 Task: Add La Marca Prosecco to the cart.
Action: Mouse moved to (772, 313)
Screenshot: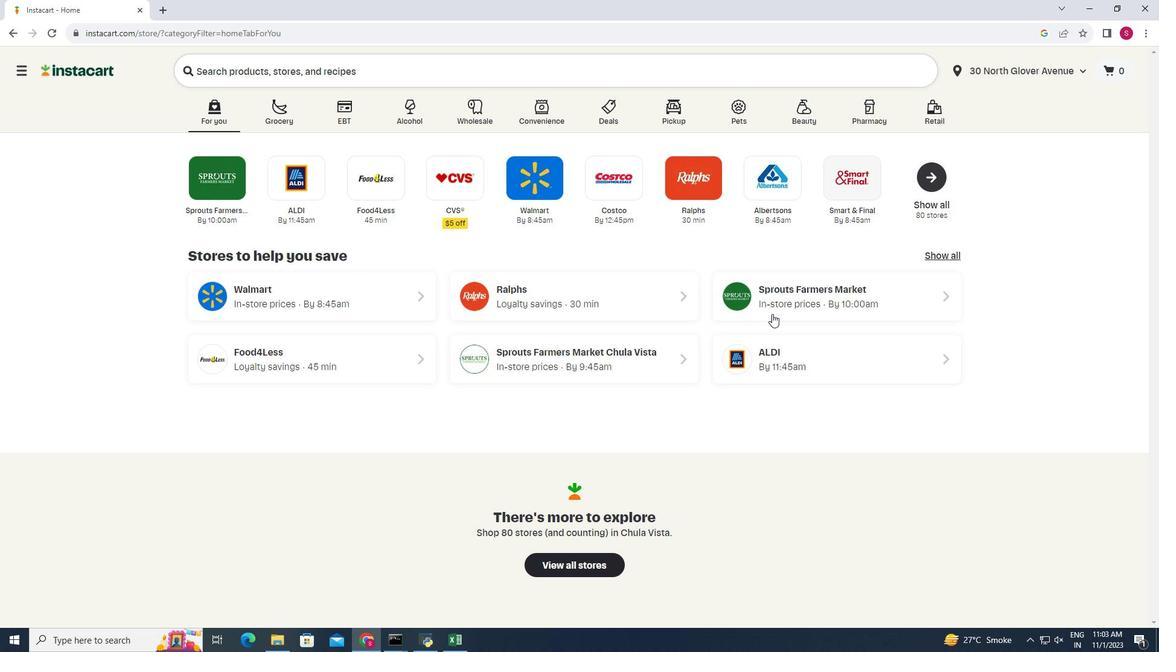 
Action: Mouse pressed left at (772, 313)
Screenshot: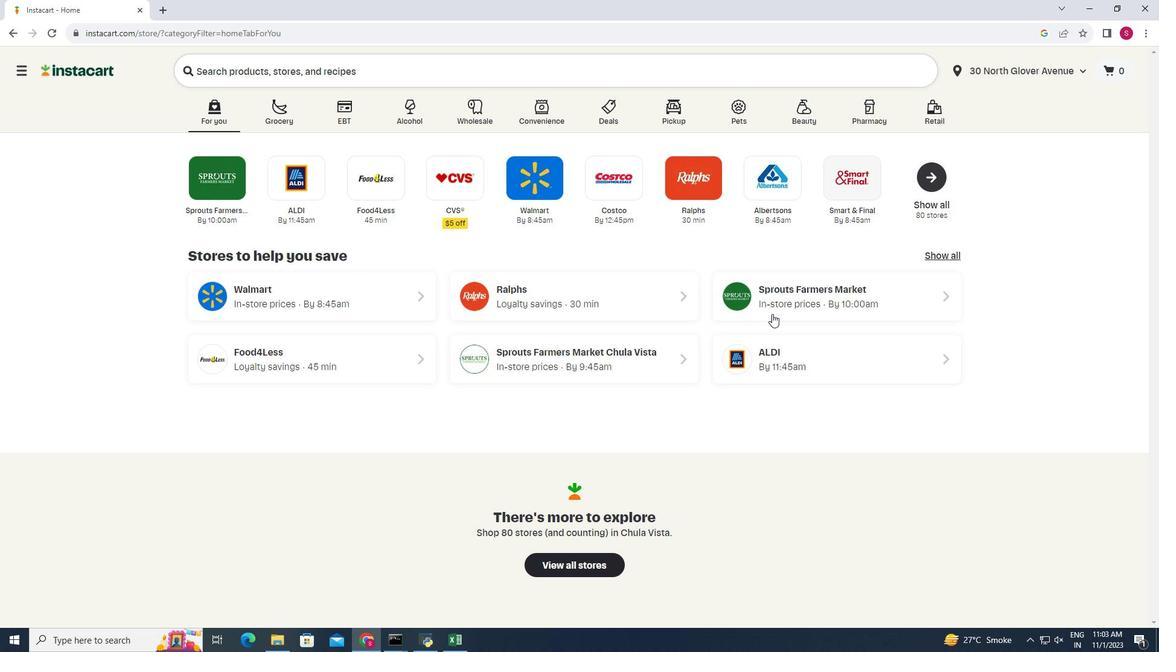 
Action: Mouse moved to (36, 578)
Screenshot: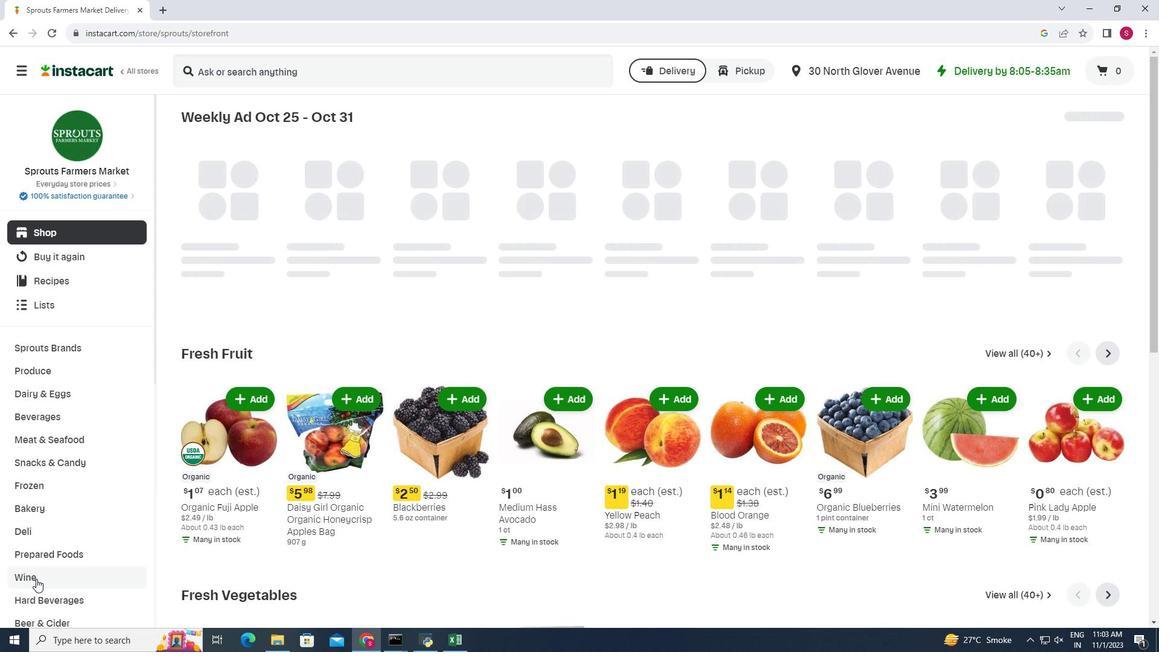 
Action: Mouse pressed left at (36, 578)
Screenshot: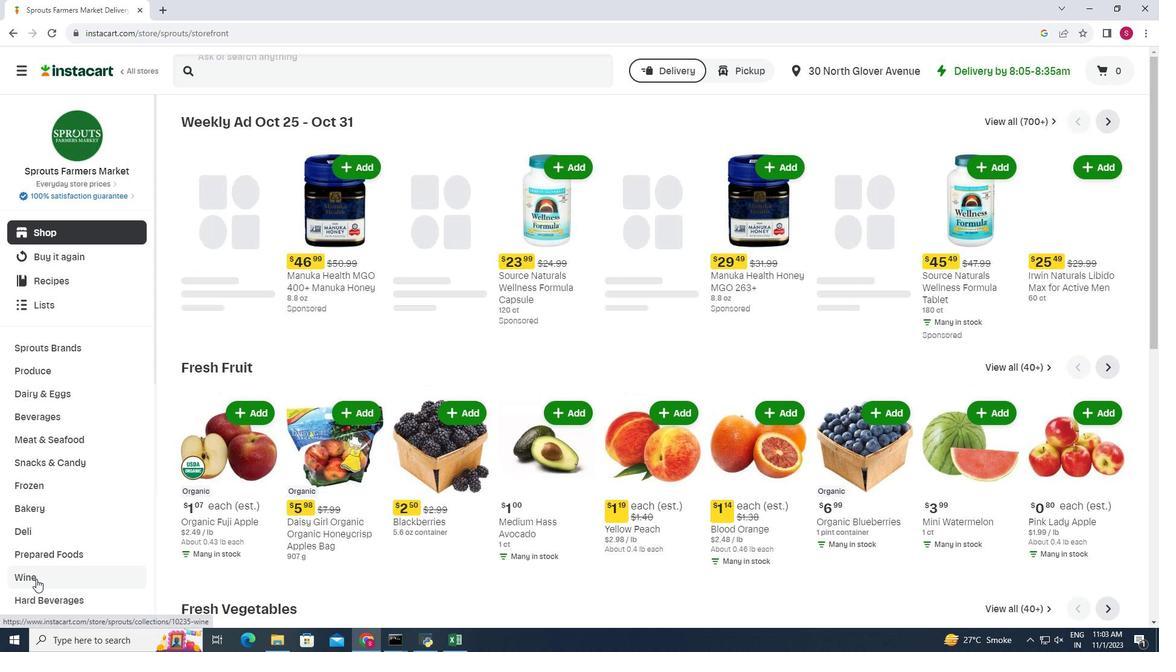 
Action: Mouse moved to (423, 149)
Screenshot: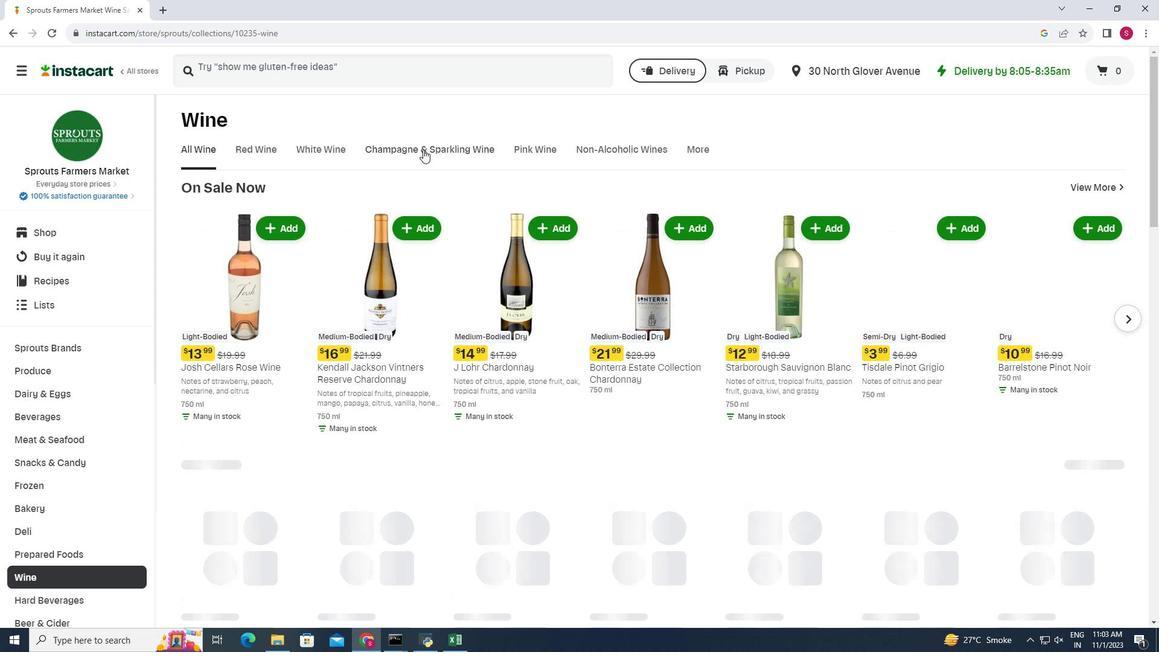 
Action: Mouse pressed left at (423, 149)
Screenshot: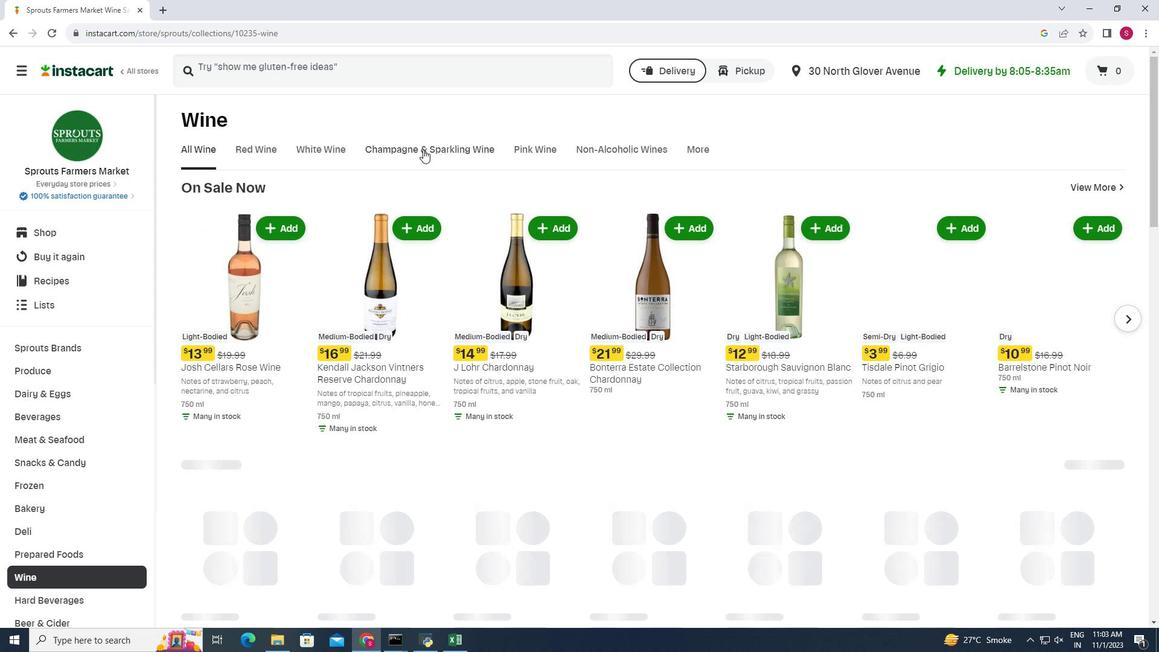 
Action: Mouse moved to (623, 238)
Screenshot: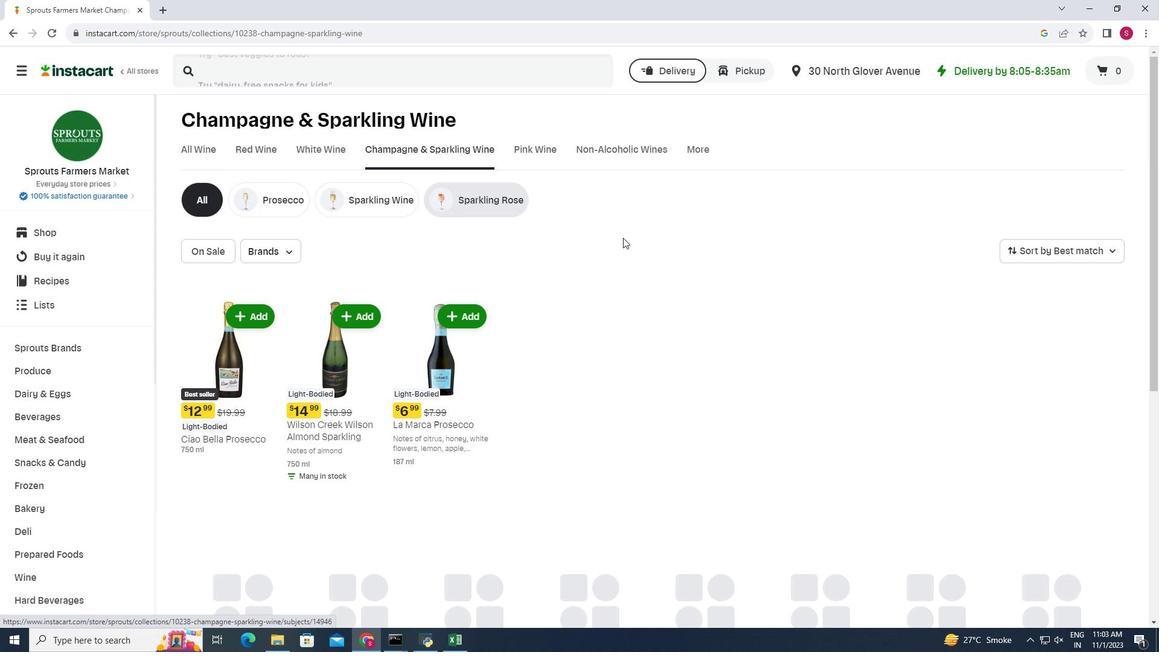 
Action: Mouse scrolled (623, 237) with delta (0, 0)
Screenshot: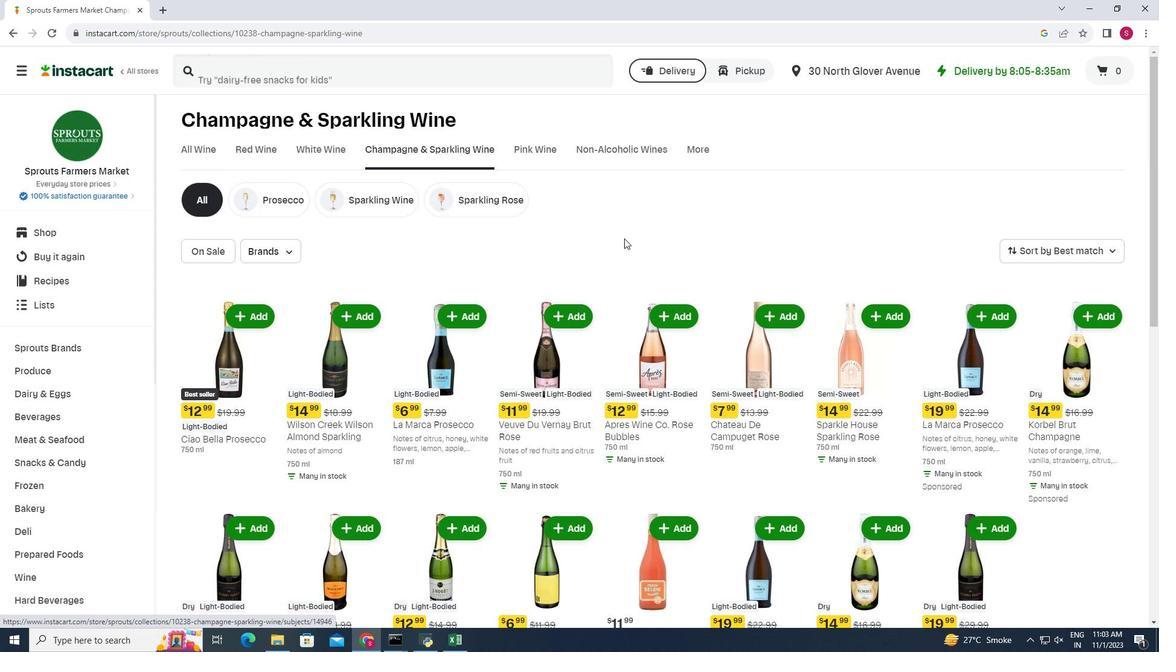 
Action: Mouse moved to (624, 238)
Screenshot: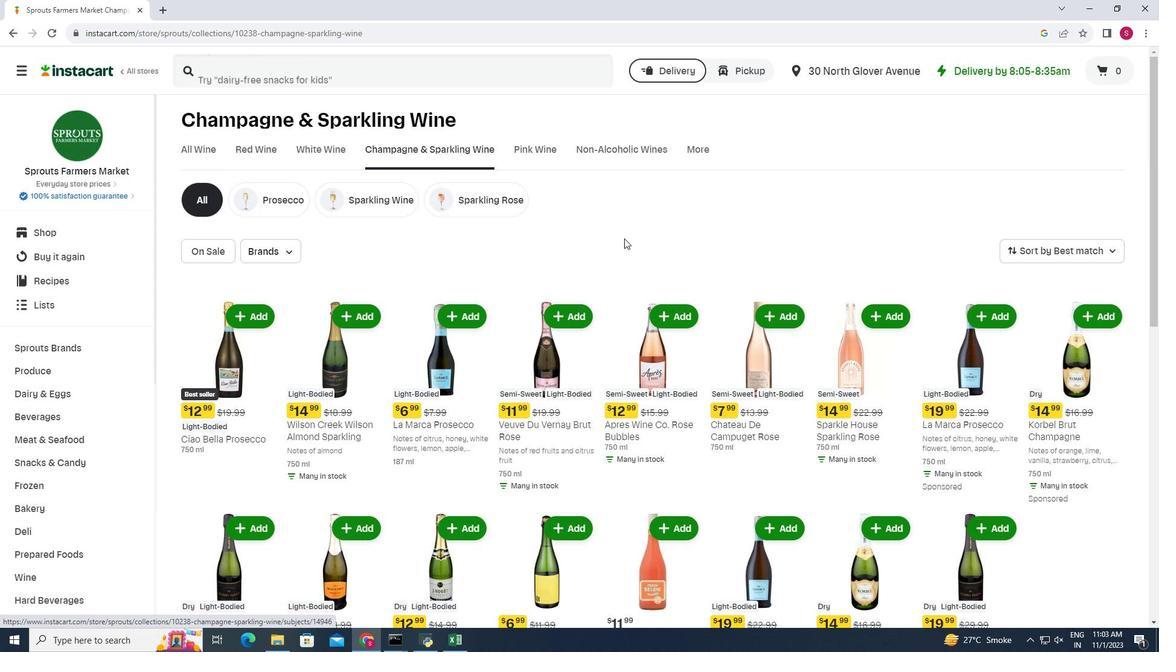 
Action: Mouse scrolled (624, 237) with delta (0, 0)
Screenshot: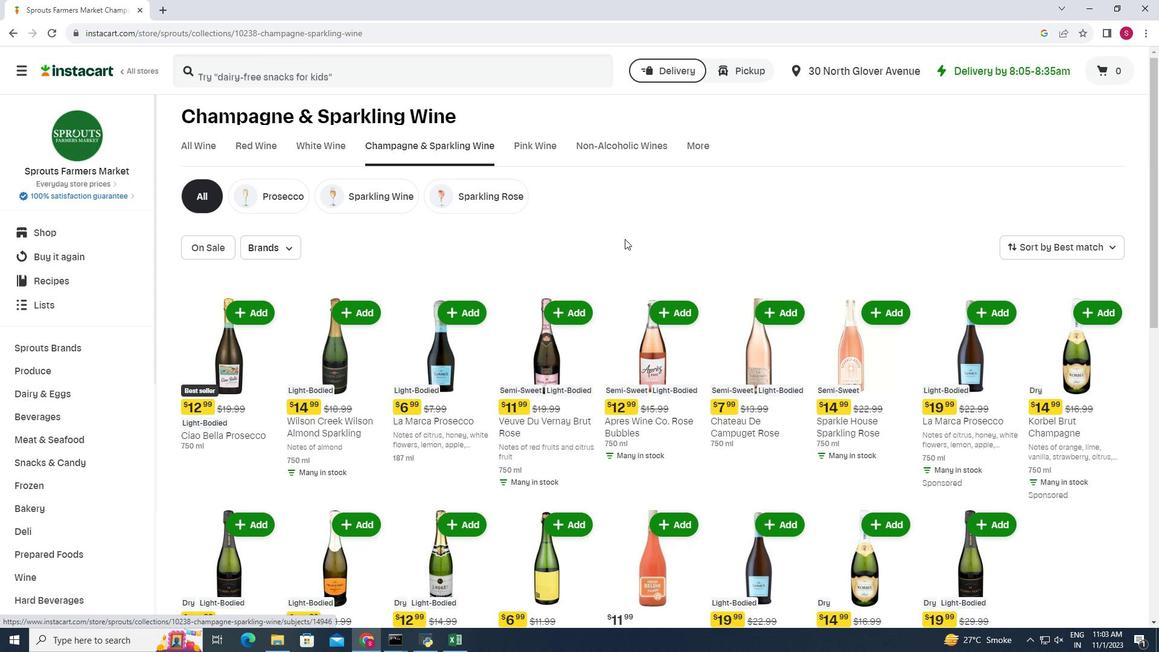 
Action: Mouse moved to (230, 301)
Screenshot: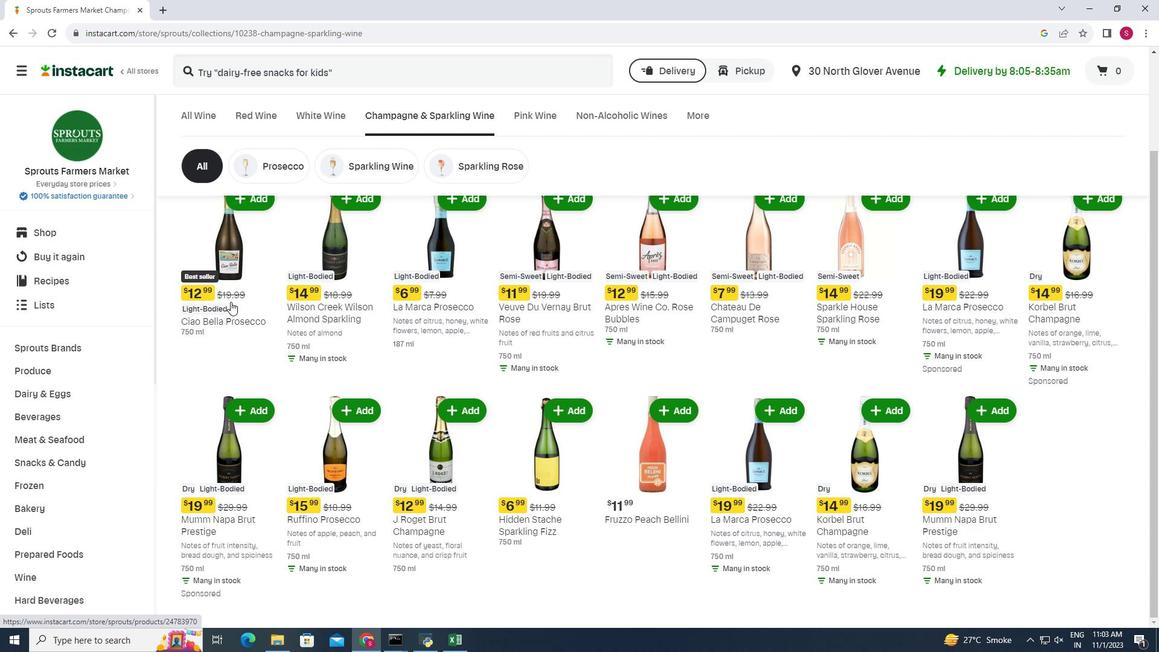 
Action: Mouse scrolled (230, 302) with delta (0, 0)
Screenshot: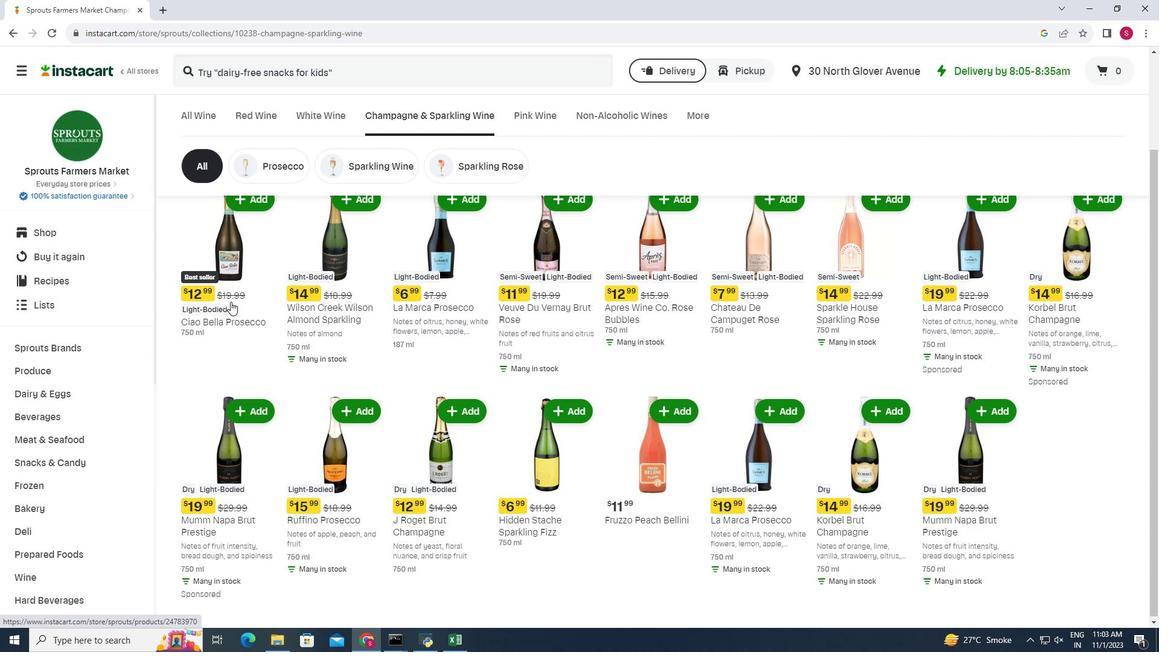 
Action: Mouse moved to (377, 300)
Screenshot: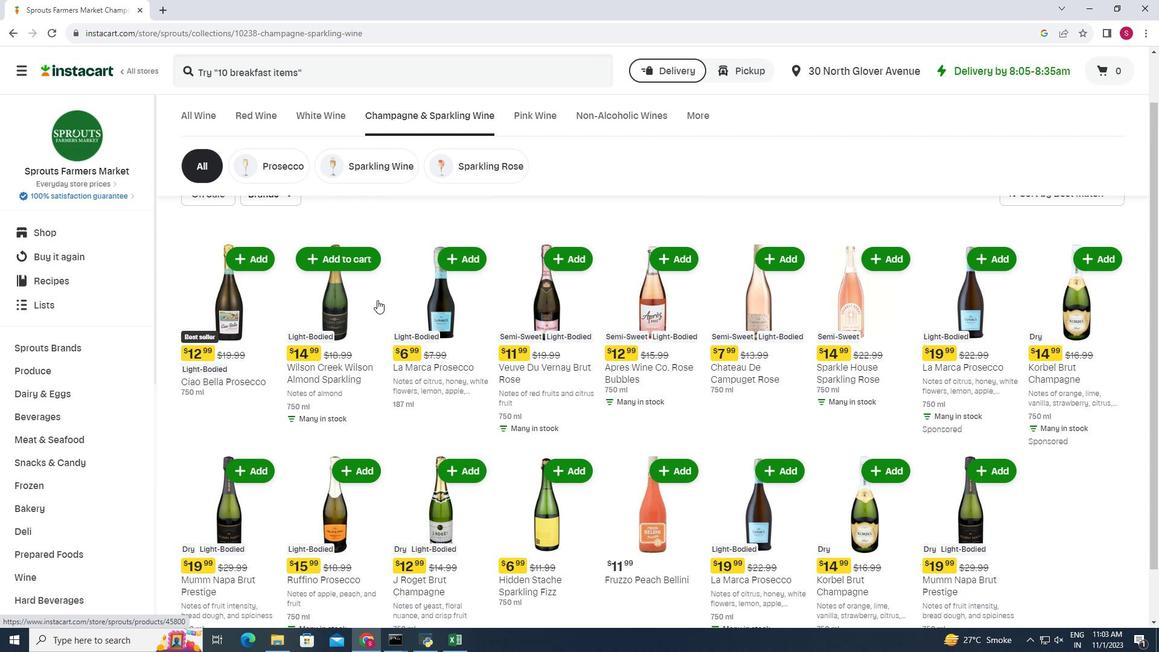 
Action: Mouse scrolled (377, 299) with delta (0, 0)
Screenshot: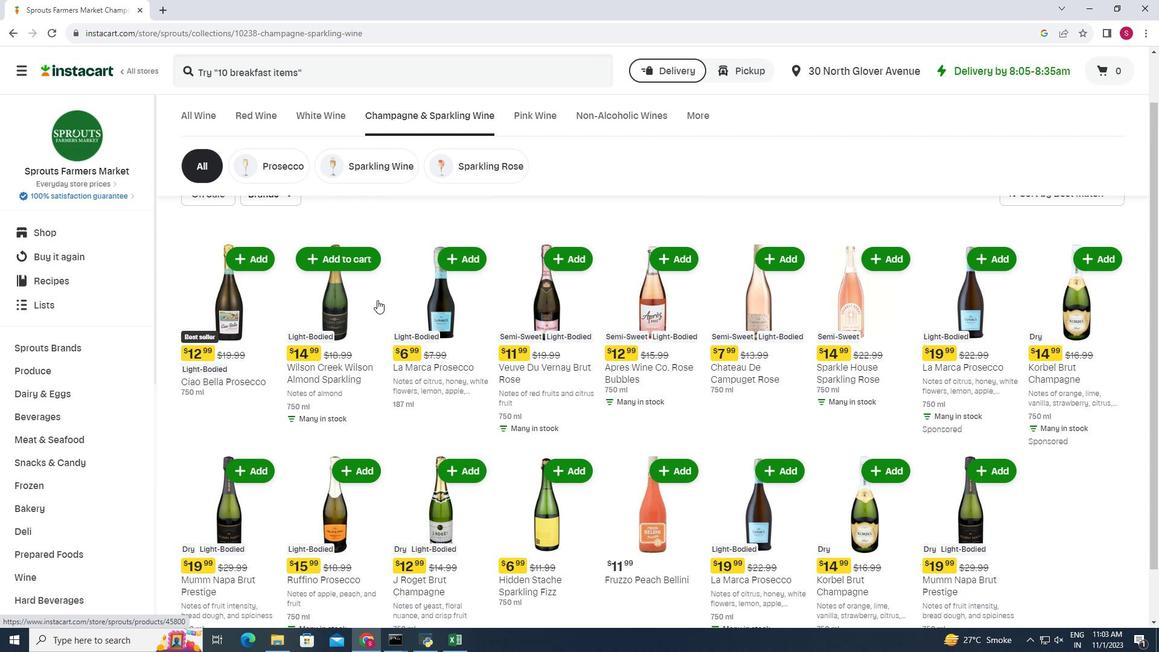 
Action: Mouse moved to (793, 414)
Screenshot: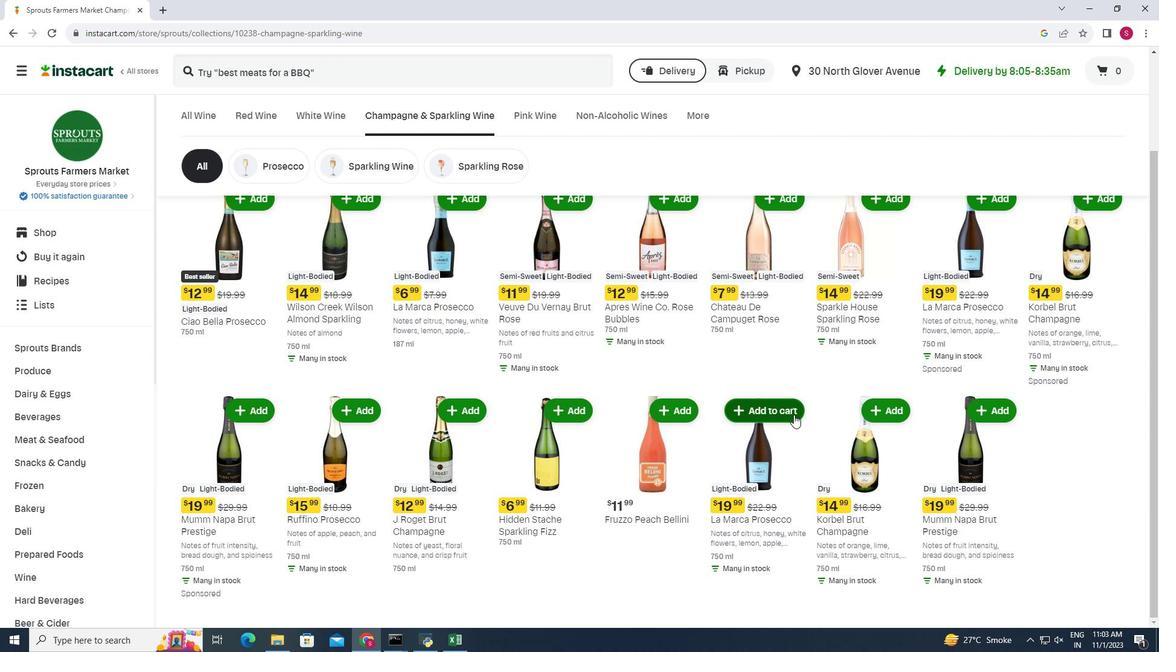 
Action: Mouse pressed left at (793, 414)
Screenshot: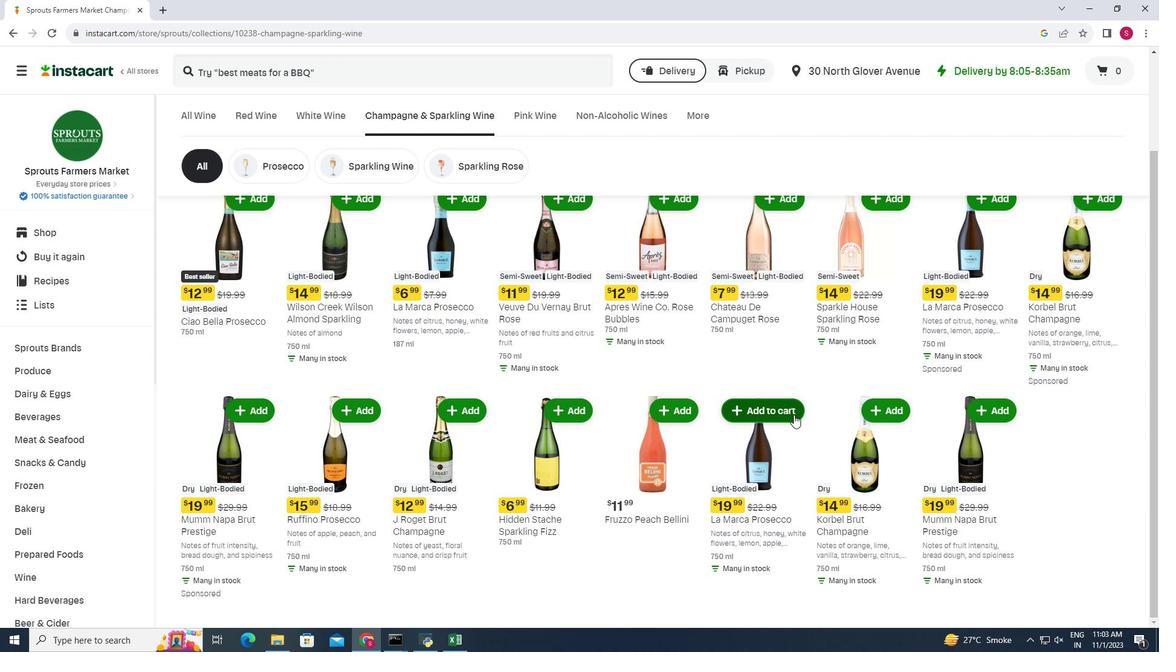 
Action: Mouse moved to (770, 374)
Screenshot: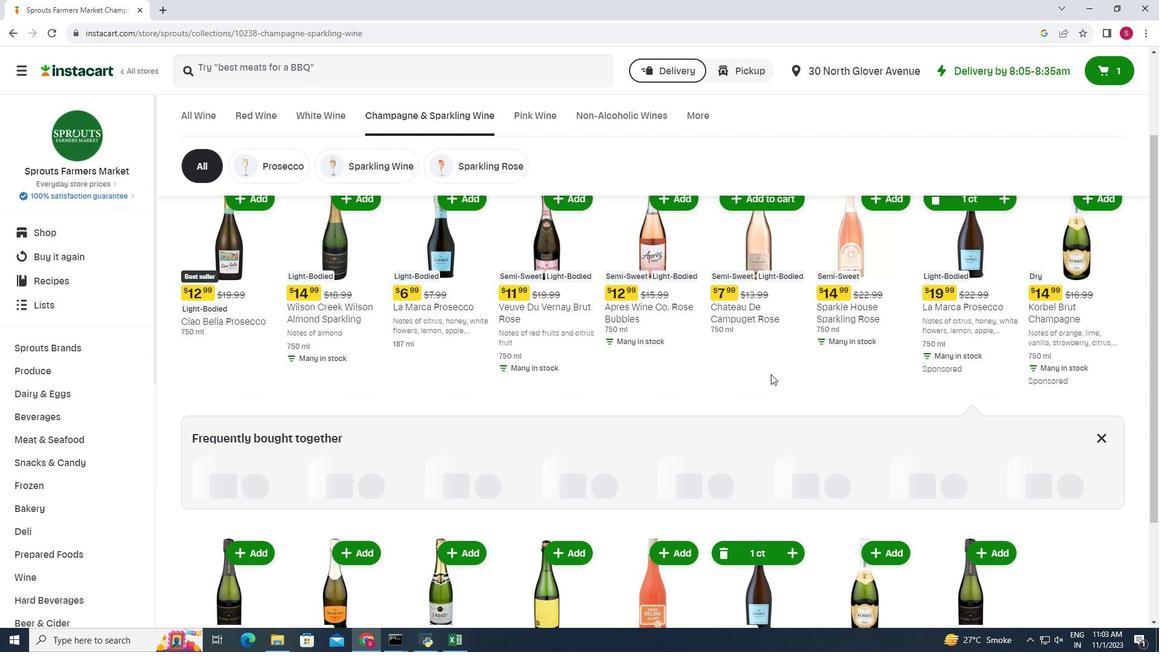 
